 Task: Use the audio channel remapper to remap the "Side right" to "Rear center".
Action: Mouse moved to (89, 11)
Screenshot: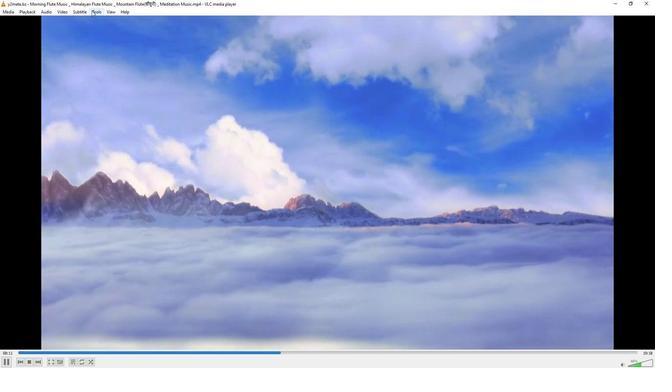 
Action: Mouse pressed left at (89, 11)
Screenshot: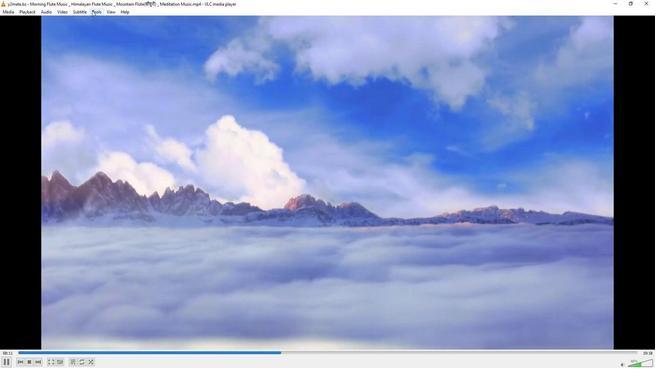 
Action: Mouse moved to (96, 91)
Screenshot: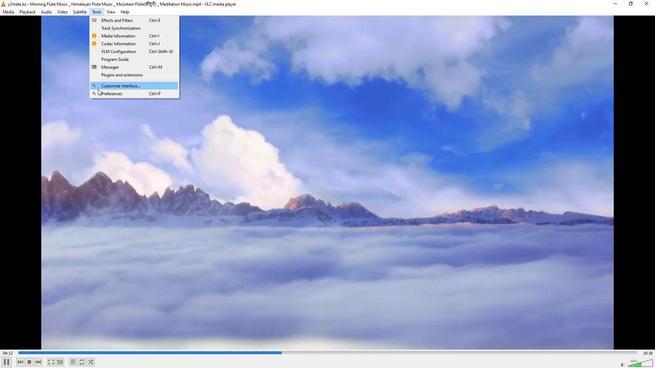 
Action: Mouse pressed left at (96, 91)
Screenshot: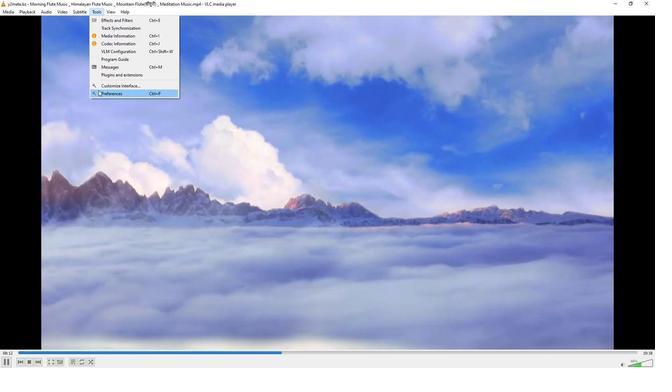 
Action: Mouse moved to (212, 302)
Screenshot: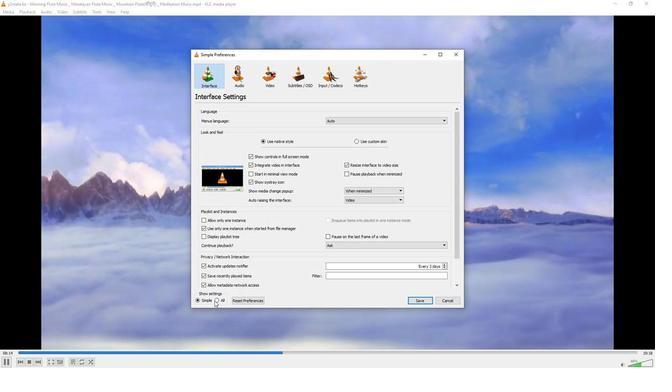 
Action: Mouse pressed left at (212, 302)
Screenshot: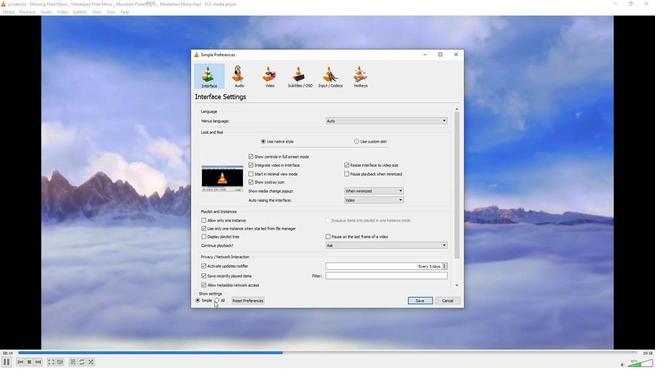 
Action: Mouse moved to (201, 145)
Screenshot: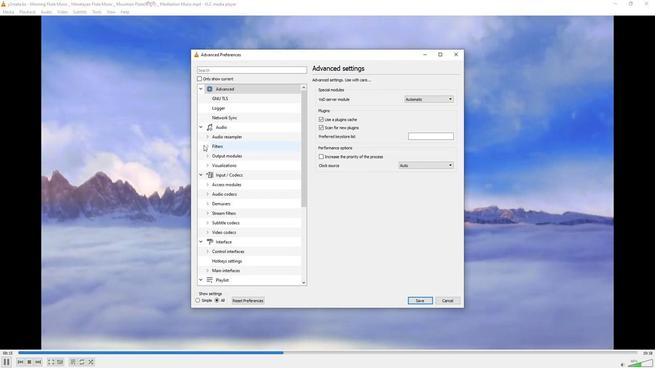 
Action: Mouse pressed left at (201, 145)
Screenshot: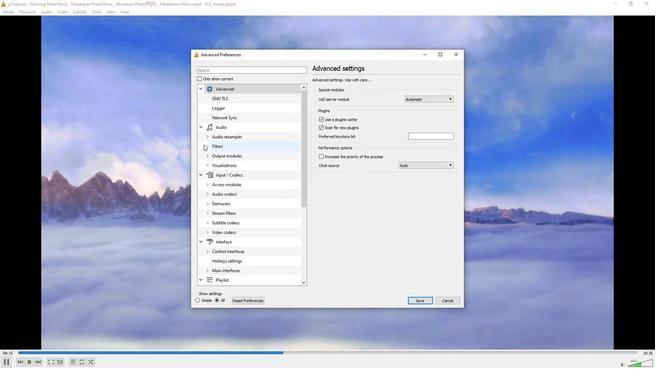 
Action: Mouse moved to (205, 148)
Screenshot: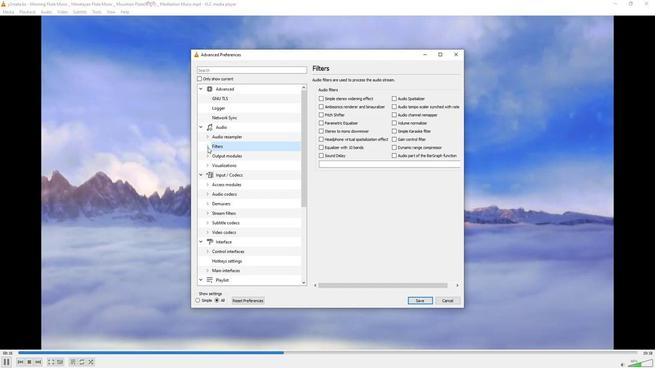 
Action: Mouse pressed left at (205, 148)
Screenshot: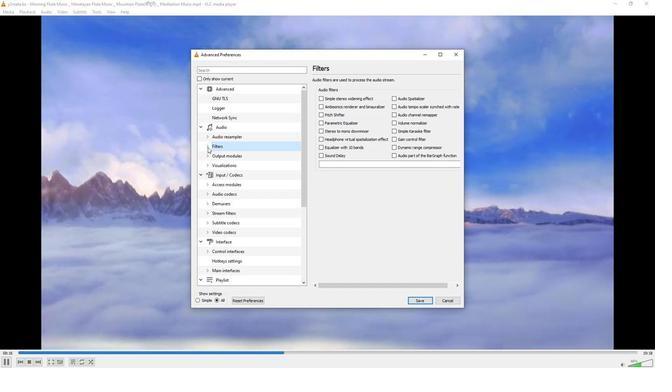 
Action: Mouse moved to (228, 243)
Screenshot: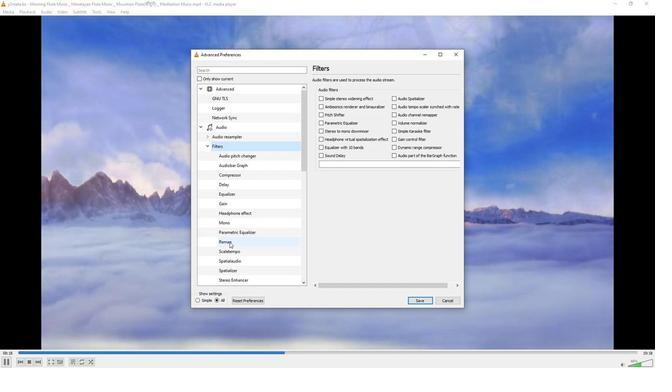 
Action: Mouse pressed left at (228, 243)
Screenshot: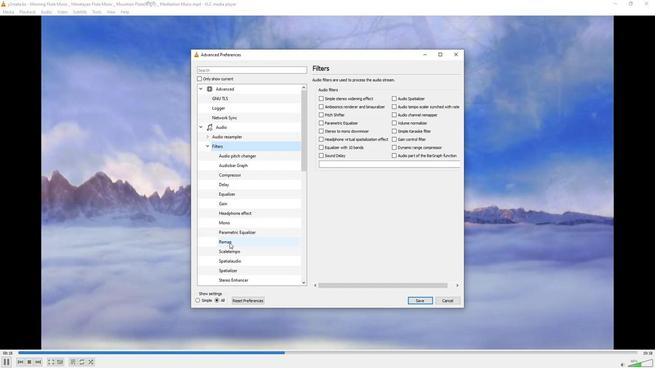 
Action: Mouse moved to (423, 156)
Screenshot: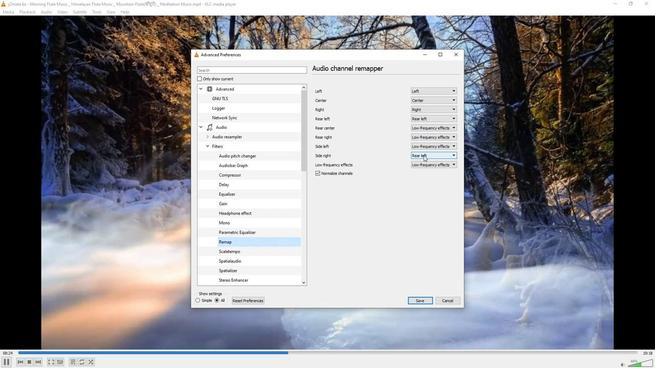 
Action: Mouse pressed left at (423, 156)
Screenshot: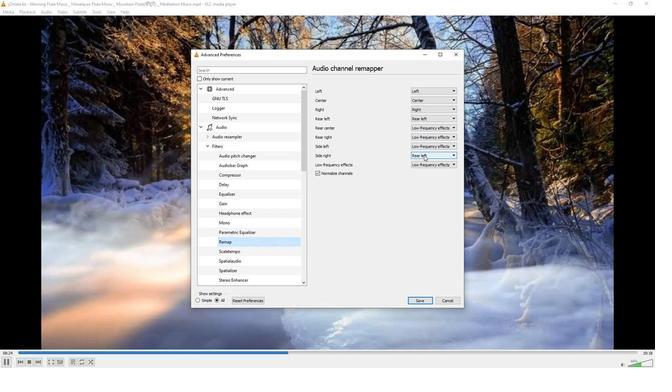 
Action: Mouse moved to (422, 180)
Screenshot: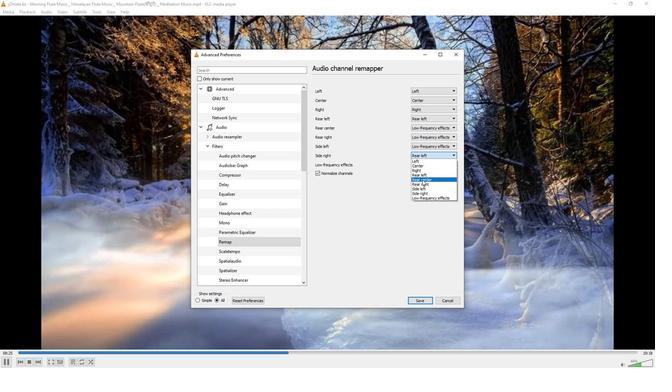 
Action: Mouse pressed left at (422, 180)
Screenshot: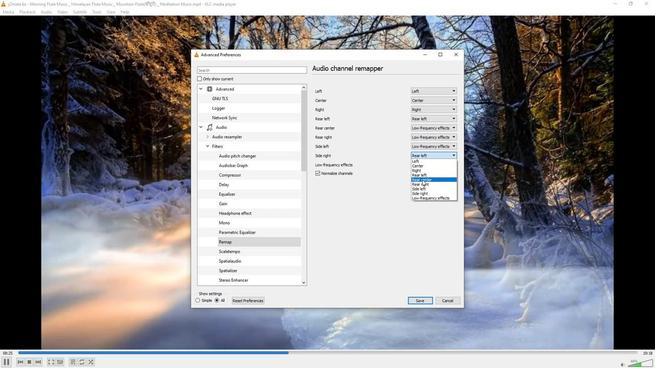 
Action: Mouse moved to (415, 301)
Screenshot: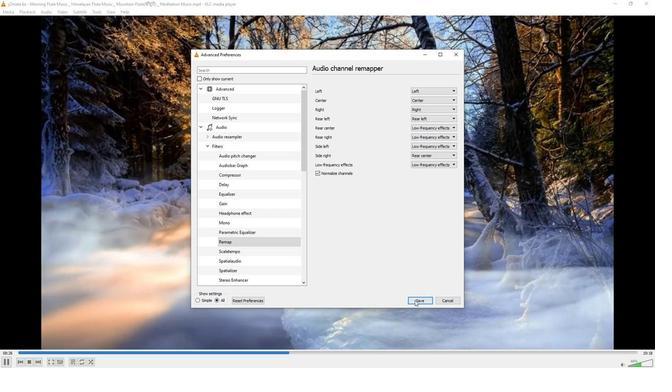 
Action: Mouse pressed left at (415, 301)
Screenshot: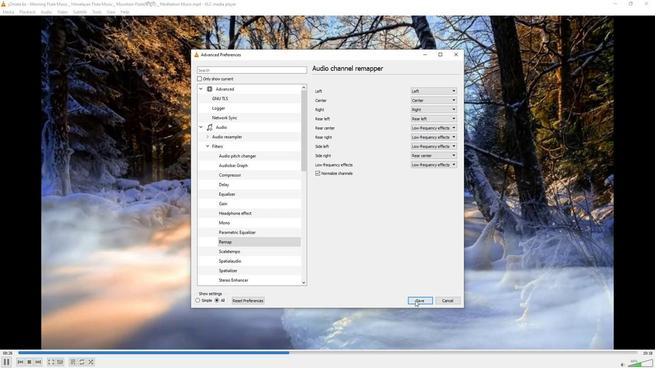 
Action: Mouse moved to (376, 261)
Screenshot: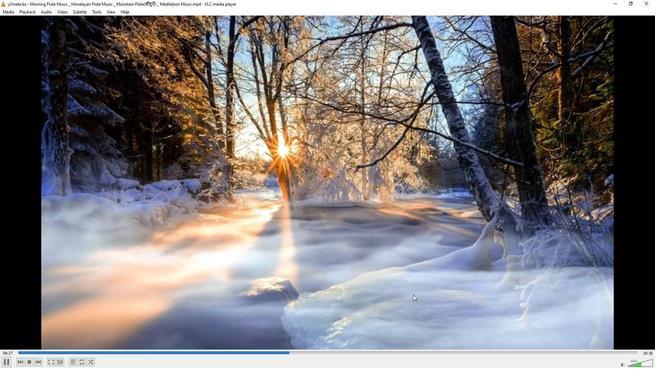 
